 Task: Check the email from Manoj Kumar regarding the fire drill schedule.
Action: Mouse moved to (302, 33)
Screenshot: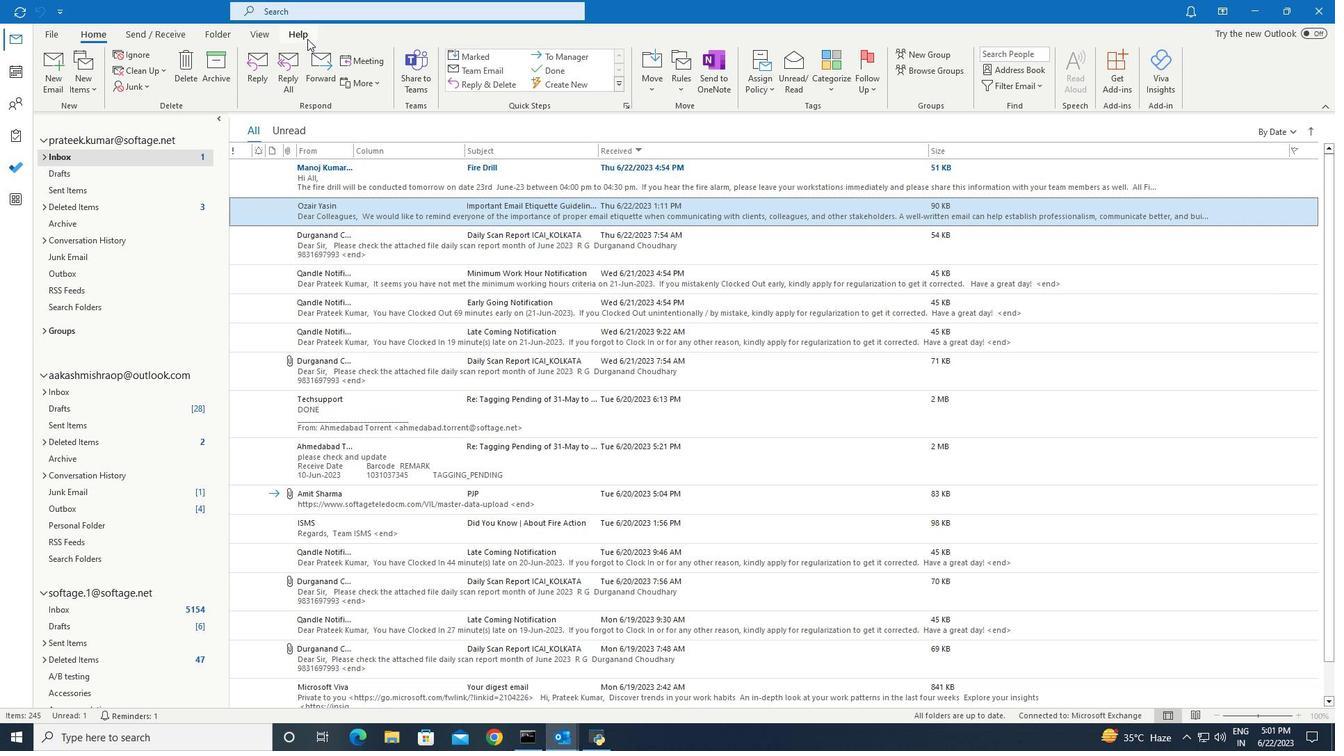 
Action: Mouse pressed left at (302, 33)
Screenshot: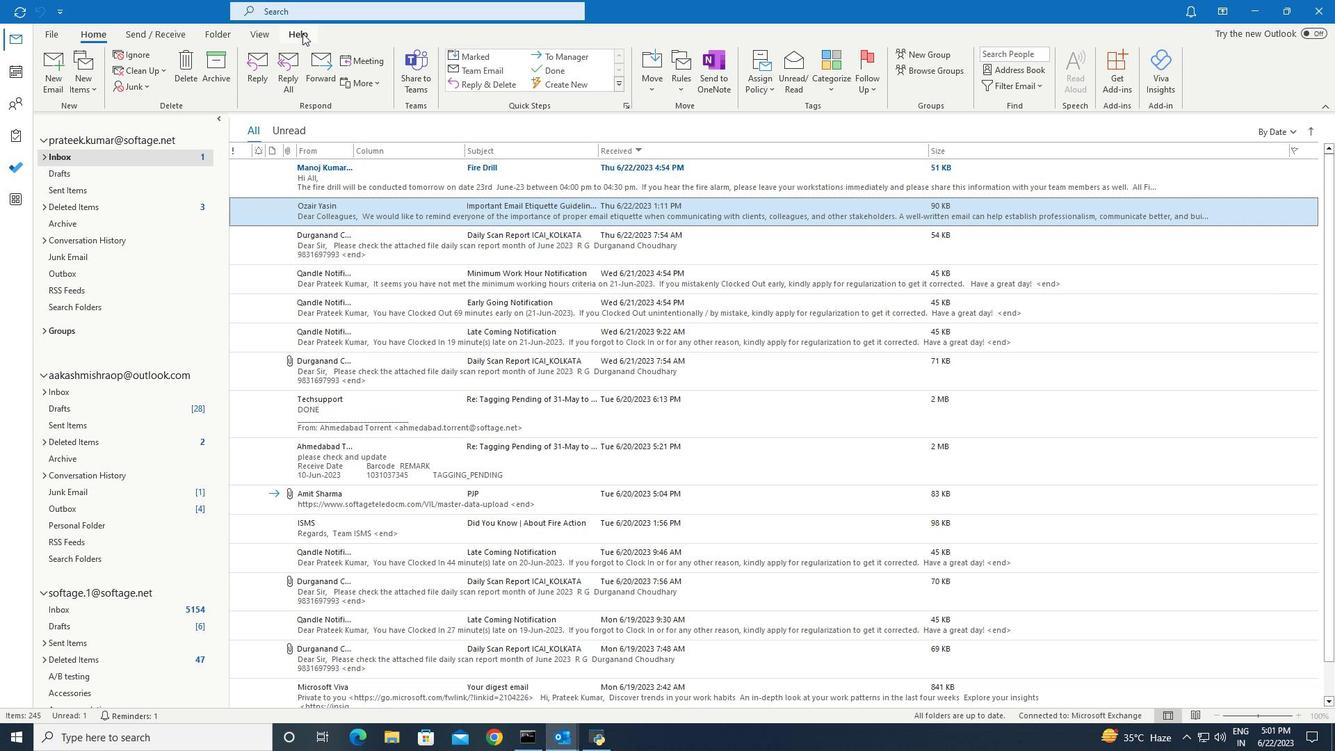 
Action: Mouse moved to (177, 66)
Screenshot: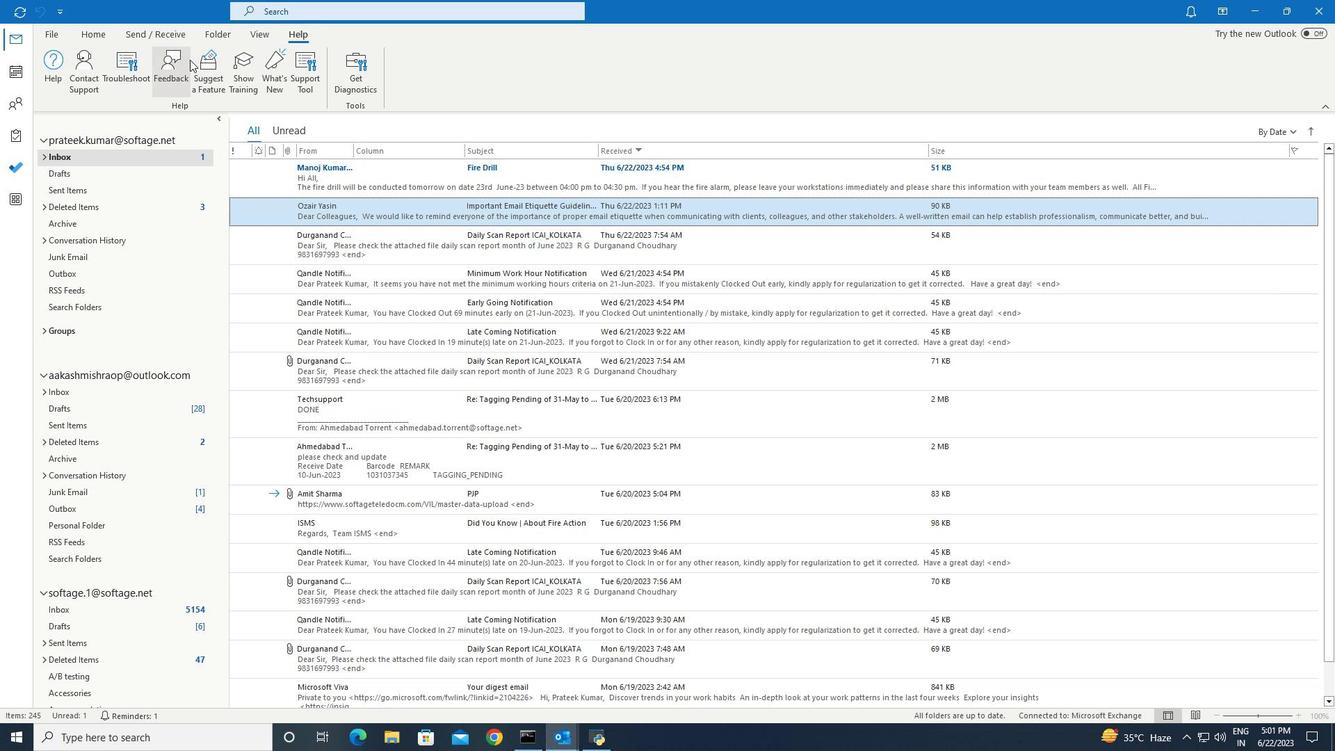 
Action: Mouse pressed left at (177, 66)
Screenshot: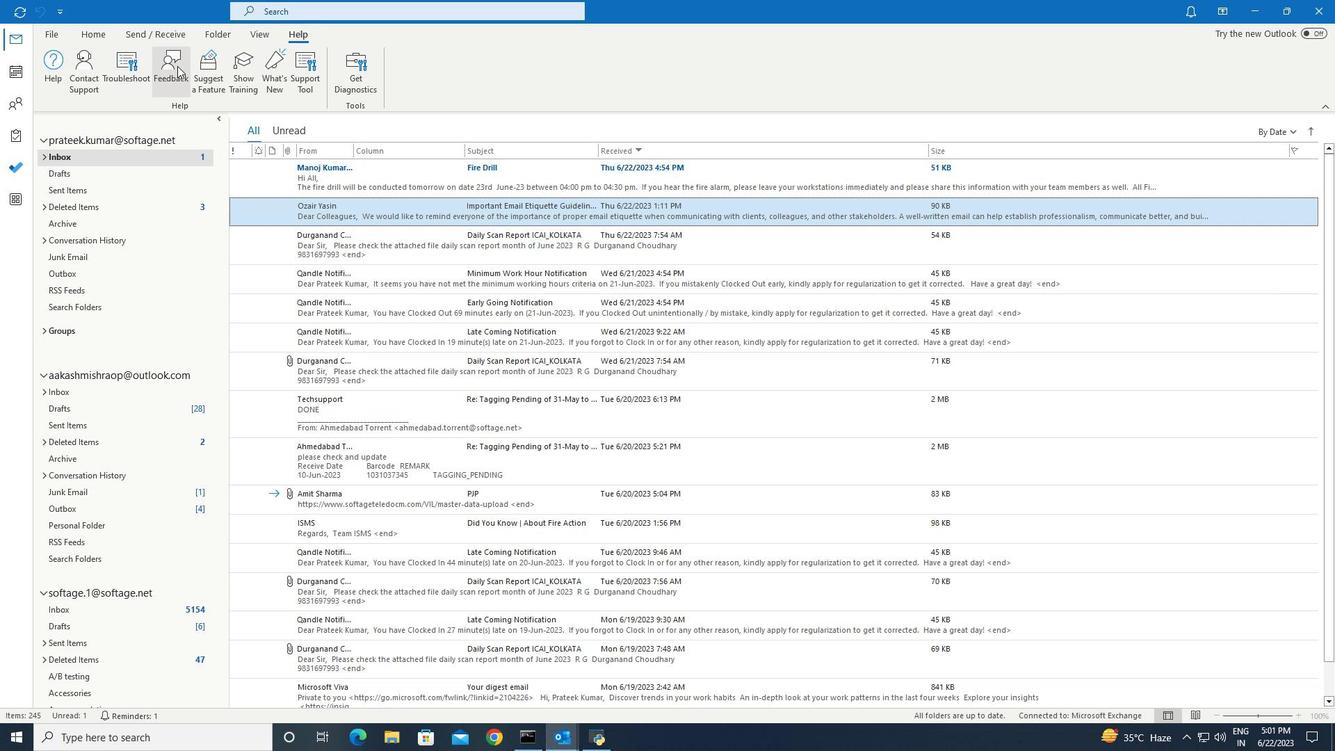 
Action: Mouse moved to (1020, 391)
Screenshot: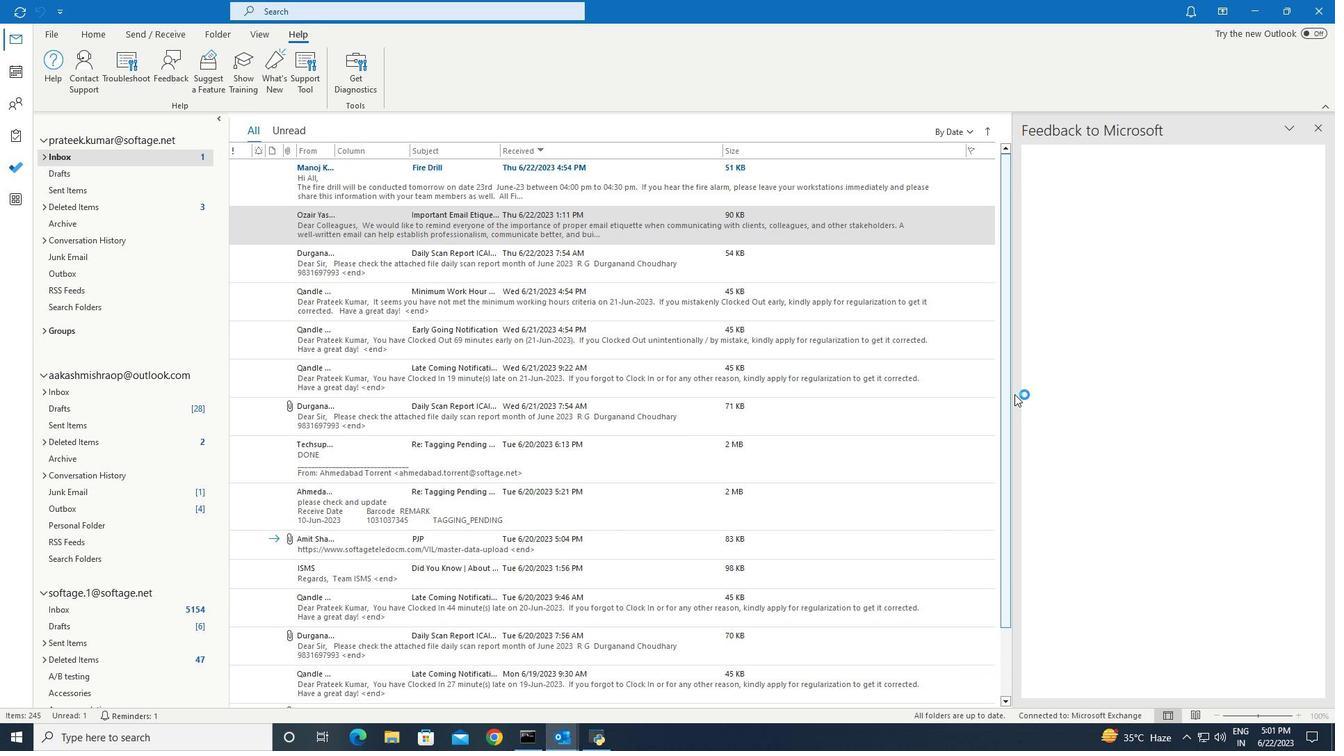 
